 Task: In the  document projectdel.docx Share this file with 'softage.10@softage.net' Make a copy of the file 'without changing the auto name' Delete the  copy of the file
Action: Mouse moved to (500, 420)
Screenshot: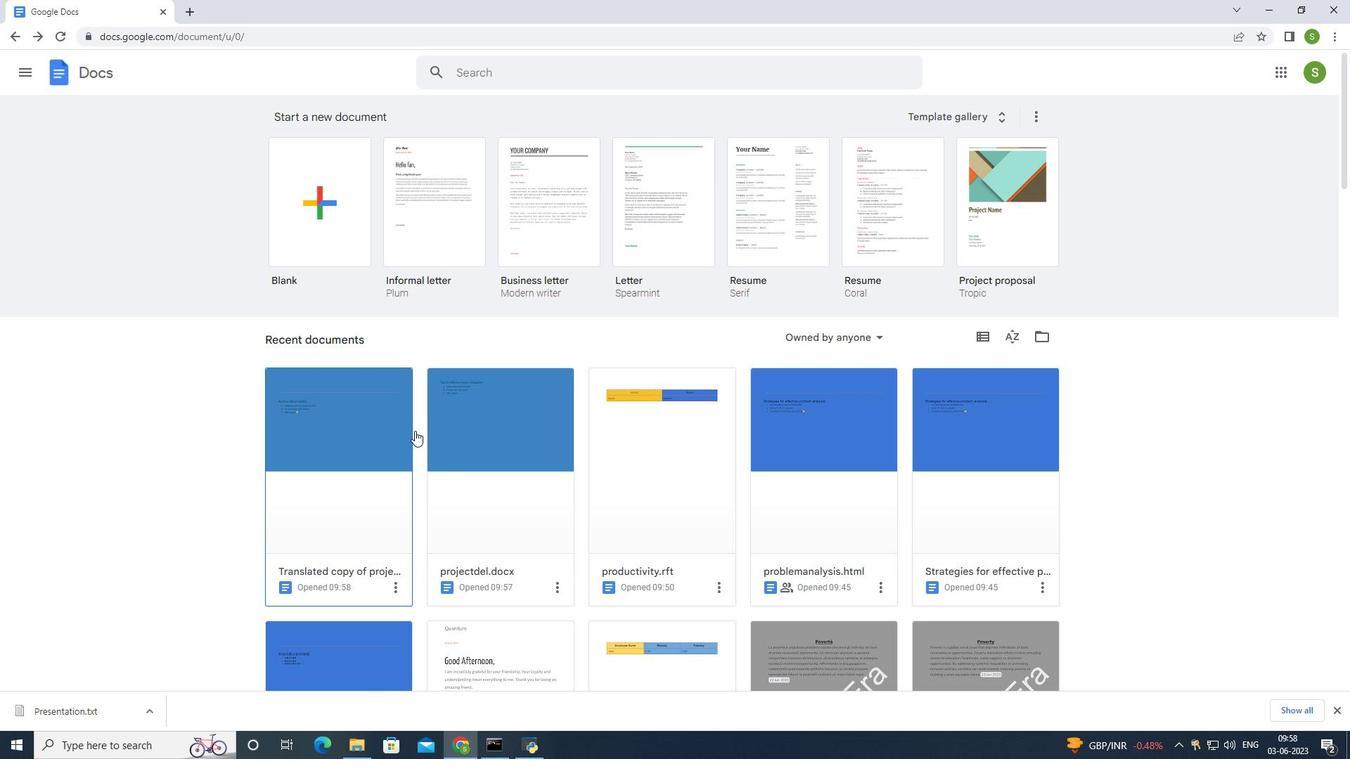 
Action: Mouse pressed left at (500, 420)
Screenshot: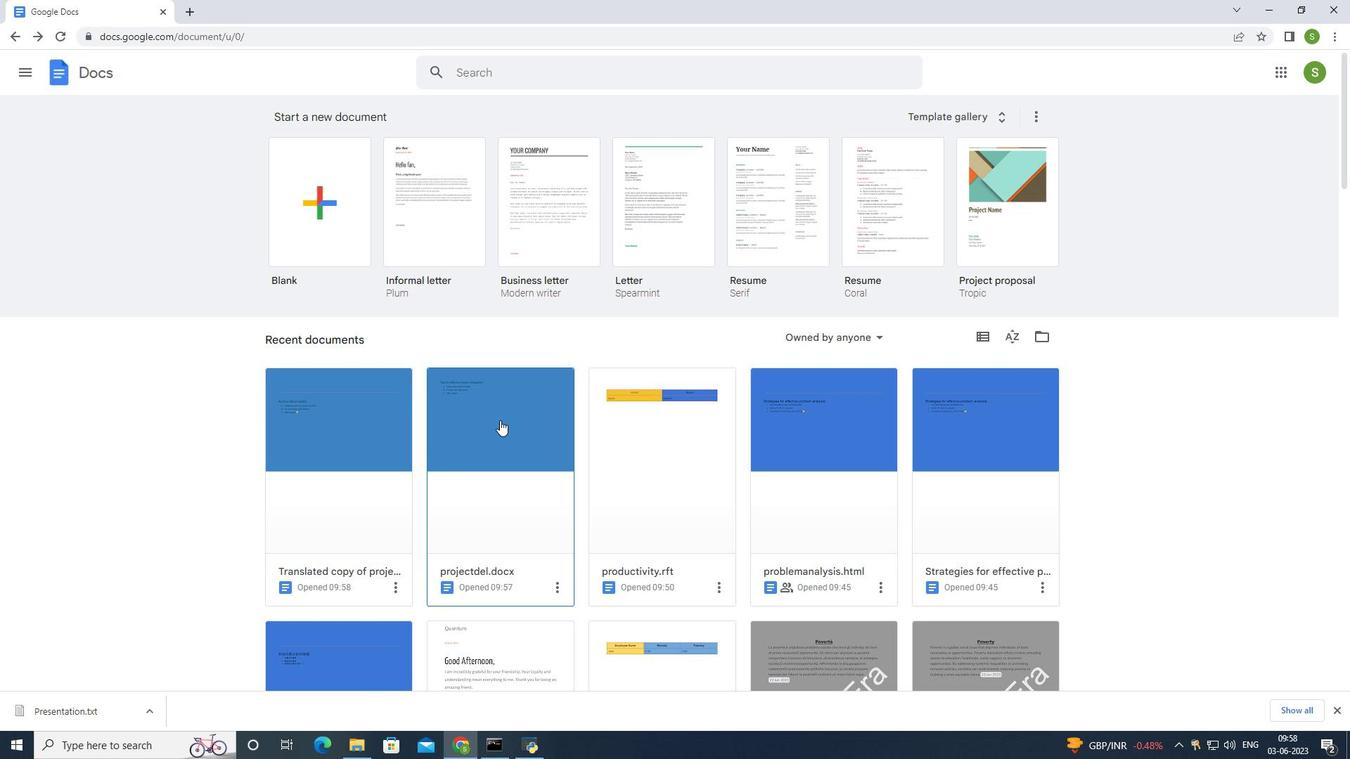 
Action: Mouse moved to (1249, 71)
Screenshot: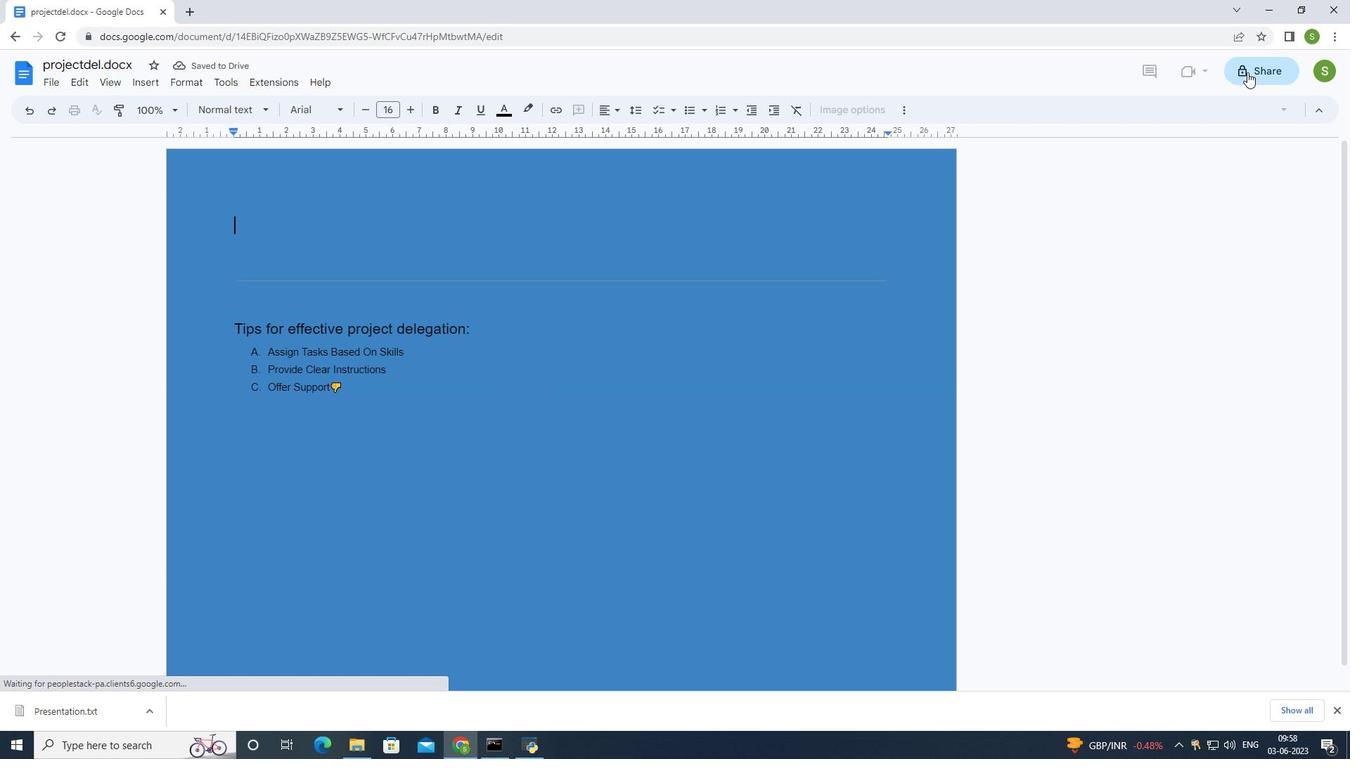 
Action: Mouse pressed left at (1249, 71)
Screenshot: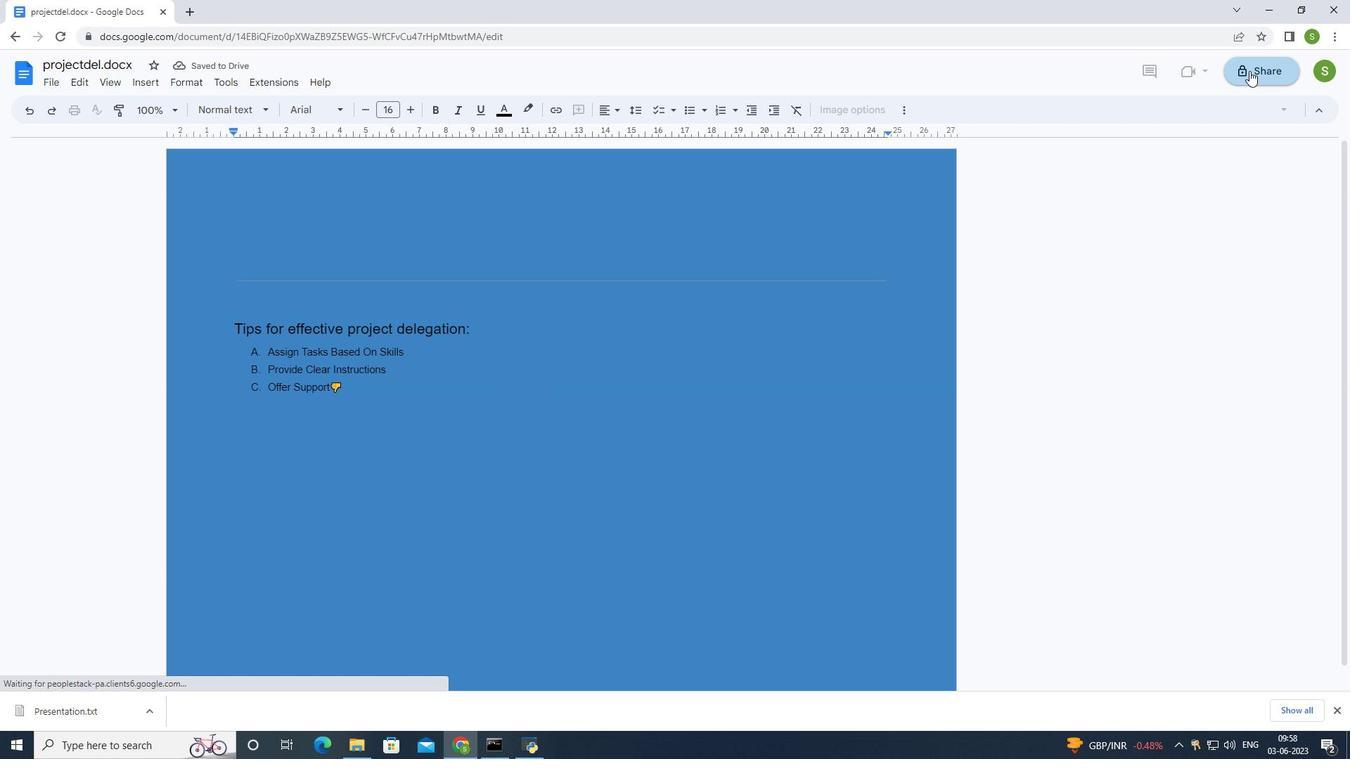 
Action: Mouse moved to (677, 289)
Screenshot: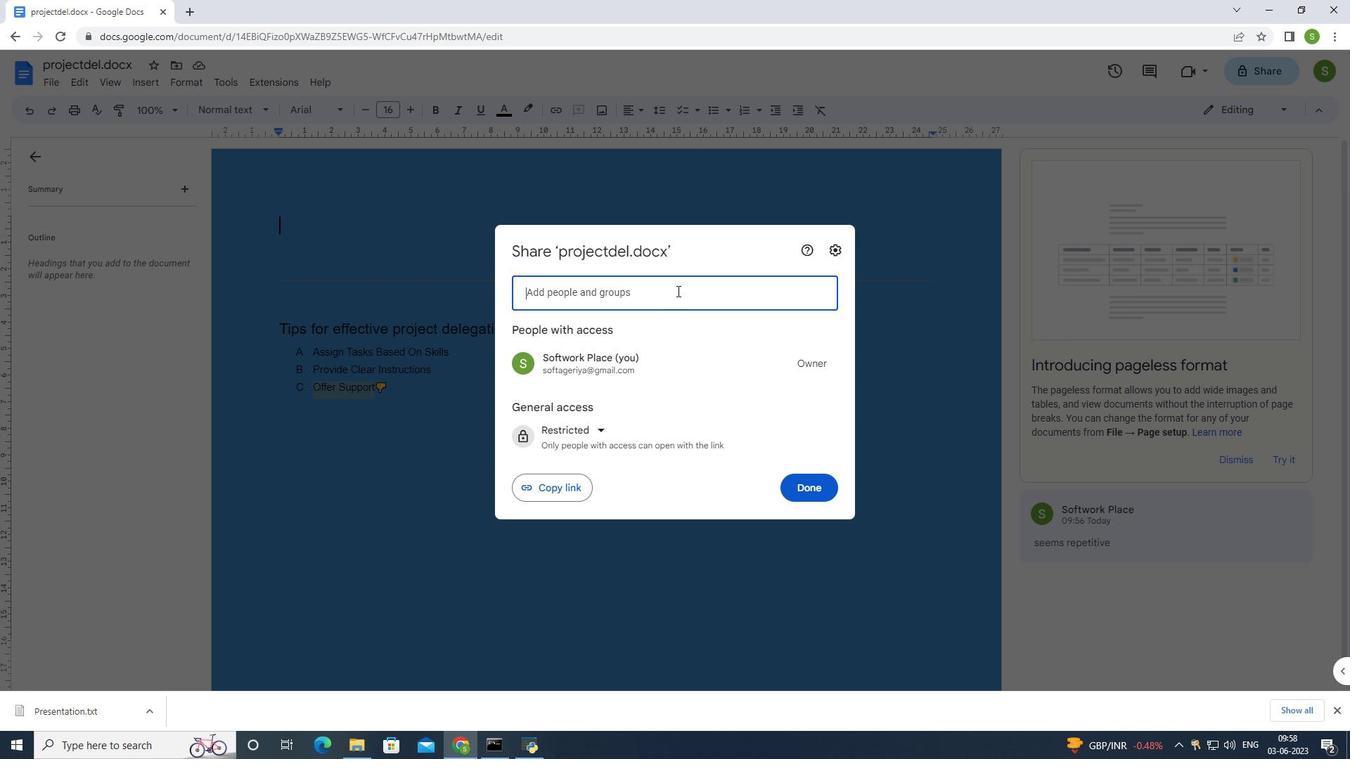 
Action: Mouse pressed left at (677, 289)
Screenshot: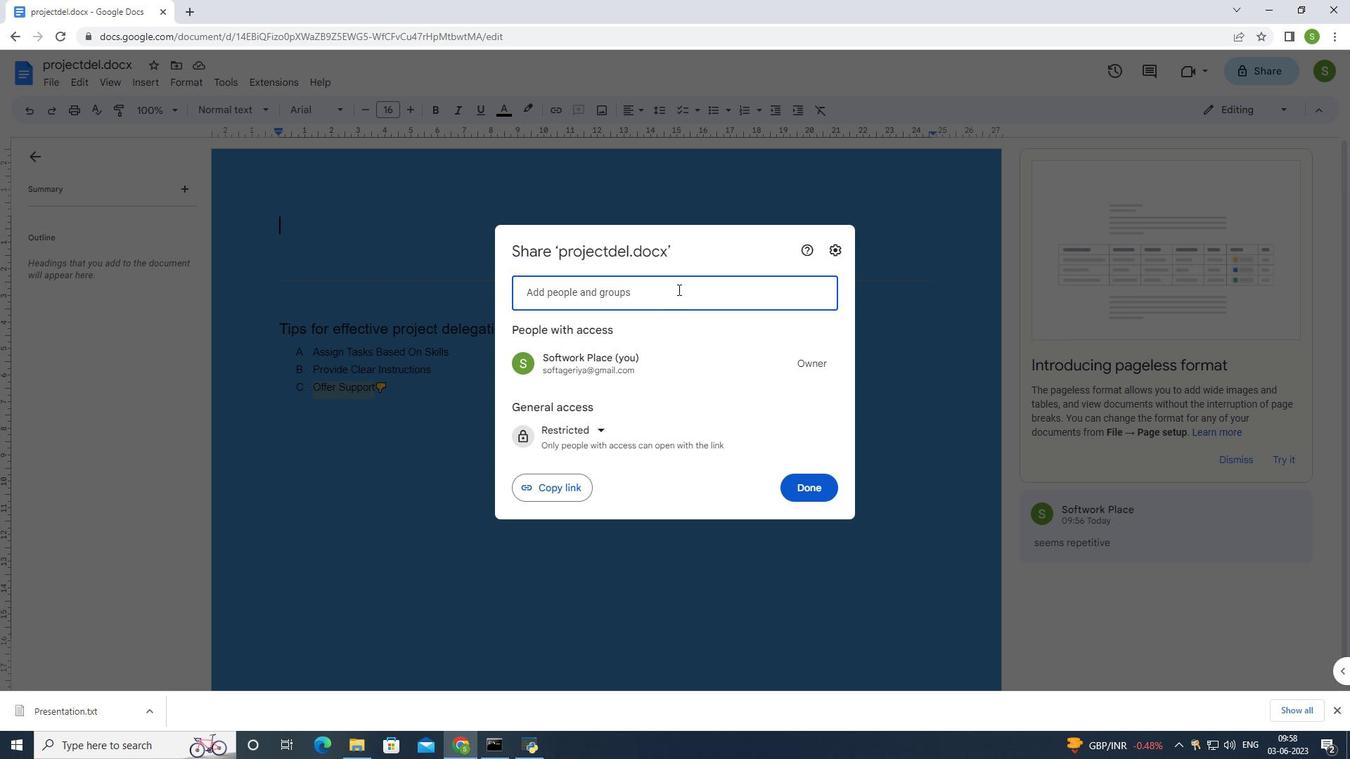 
Action: Mouse moved to (968, 297)
Screenshot: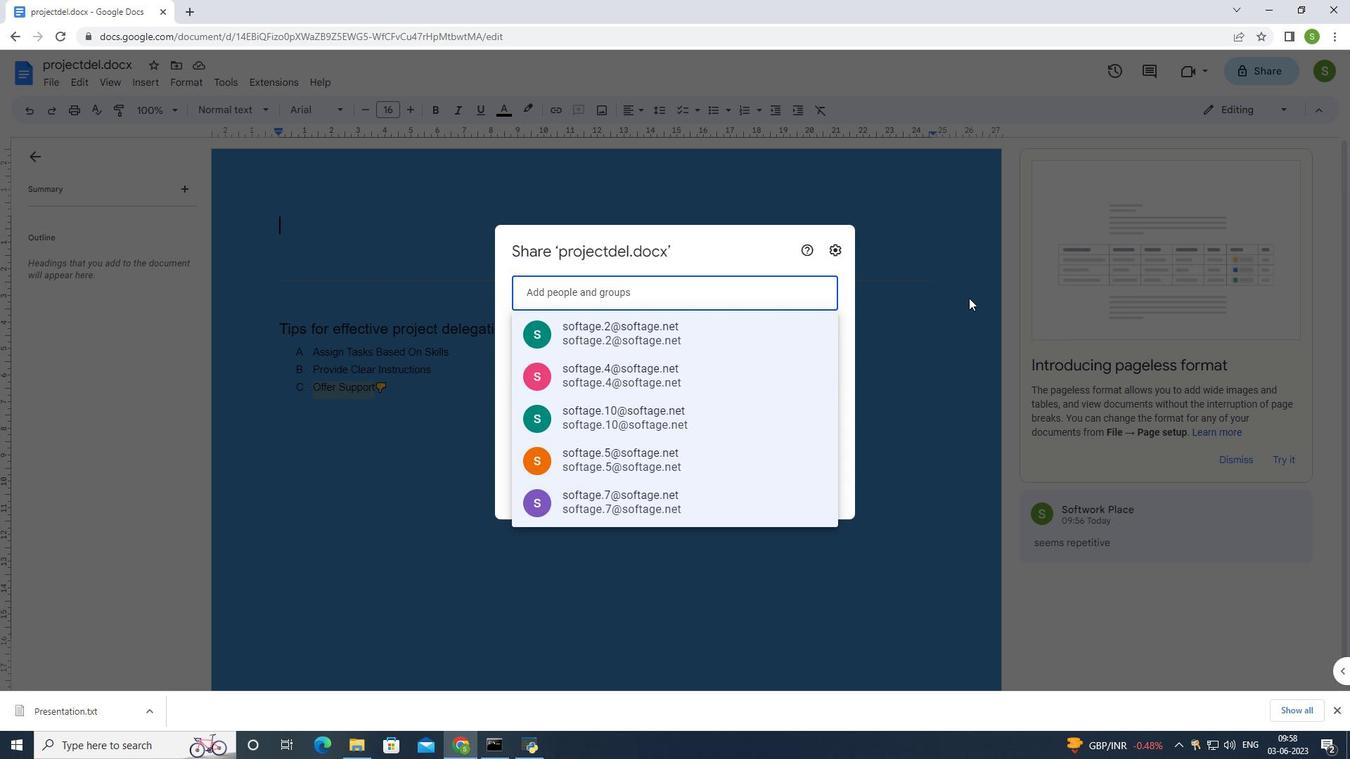 
Action: Key pressed softage.10<Key.shift>@softage.net
Screenshot: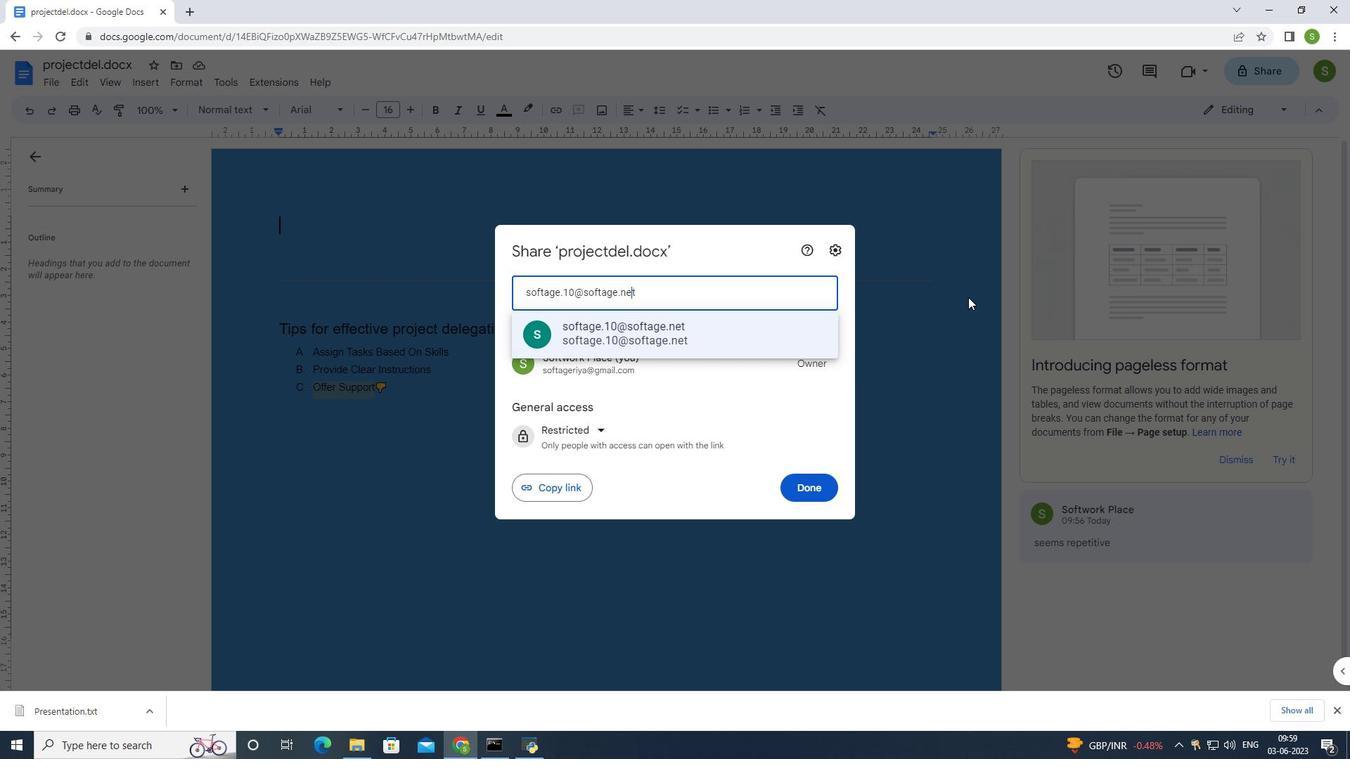 
Action: Mouse moved to (751, 345)
Screenshot: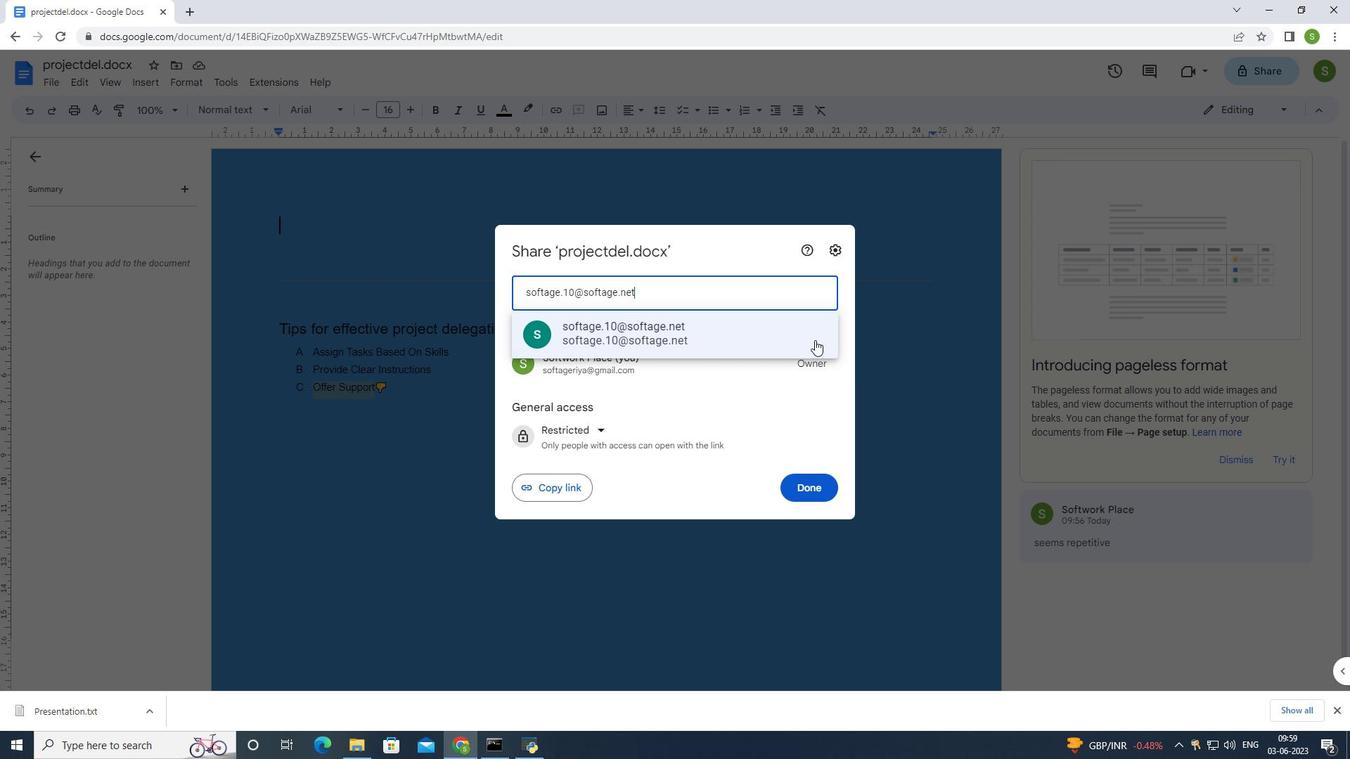 
Action: Mouse pressed left at (751, 345)
Screenshot: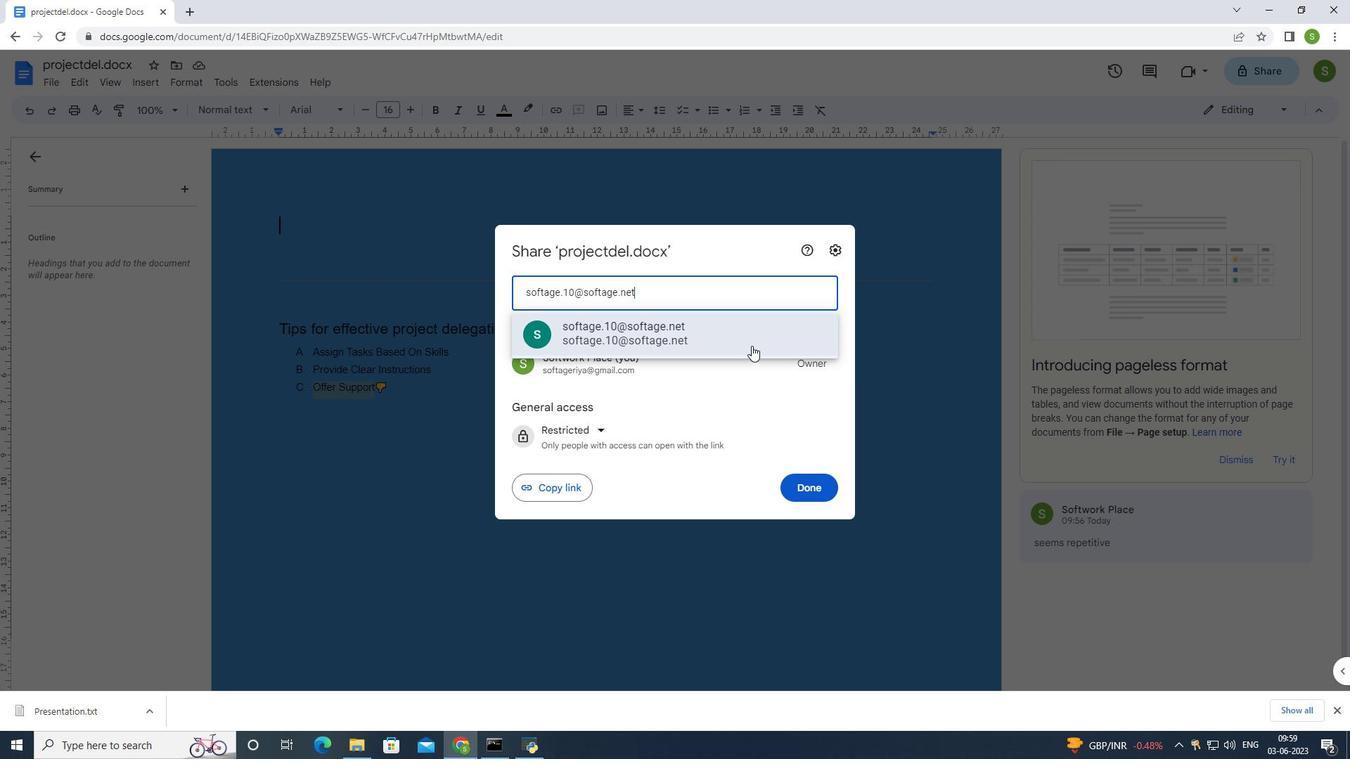 
Action: Mouse moved to (808, 477)
Screenshot: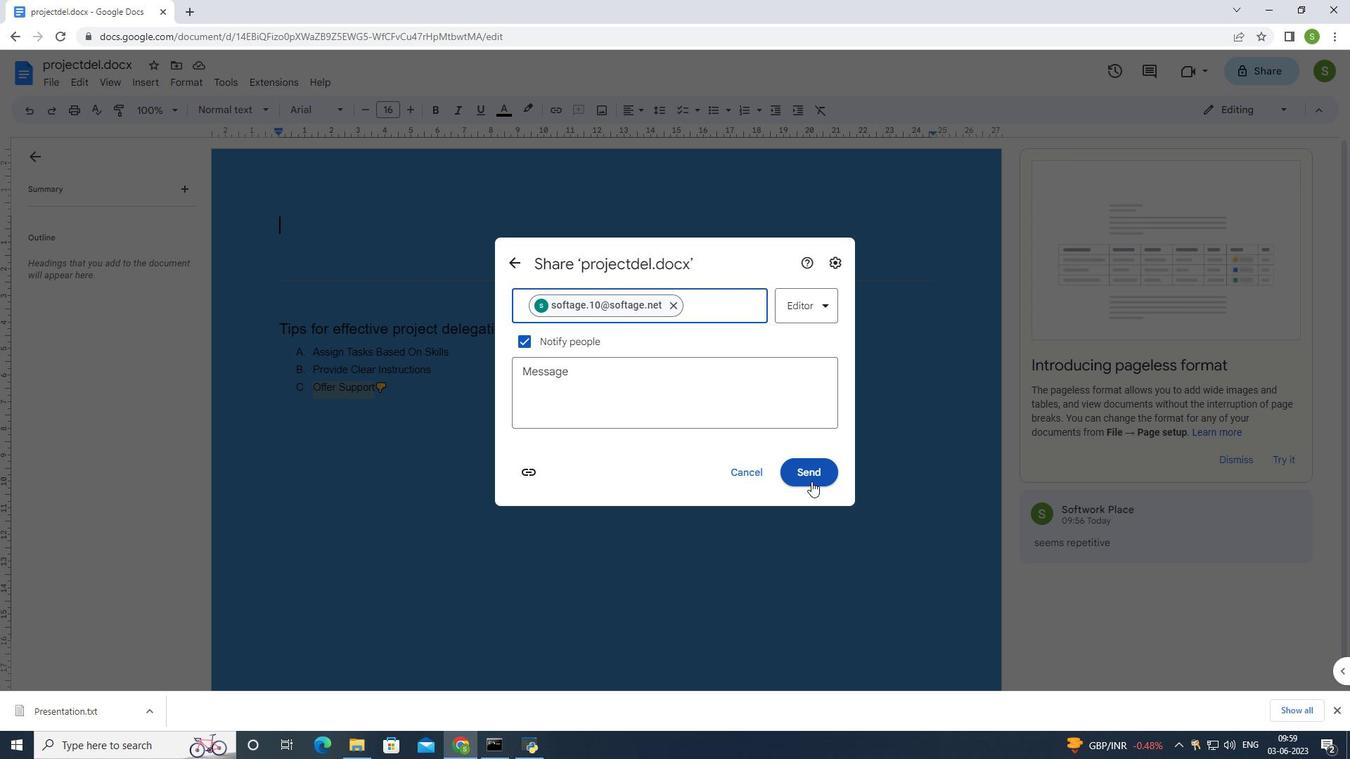 
Action: Mouse pressed left at (808, 477)
Screenshot: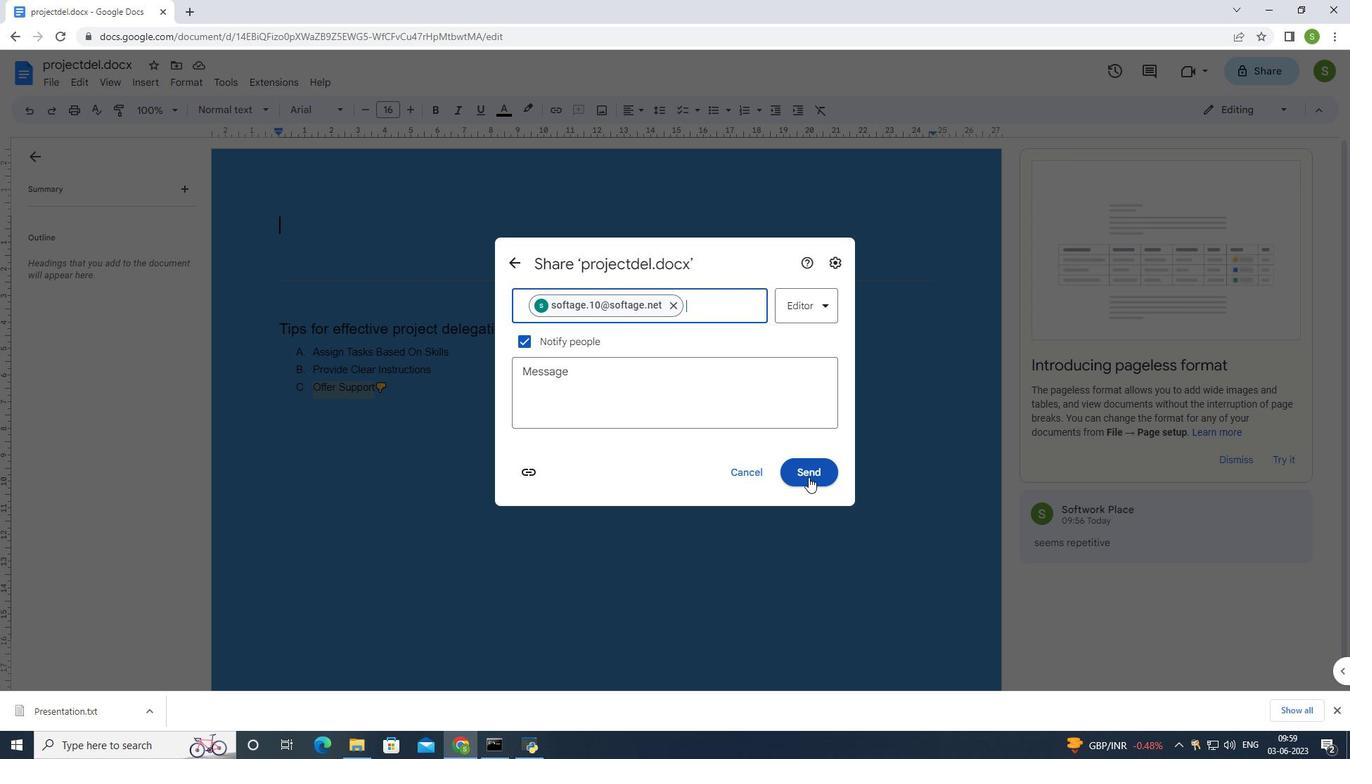
Action: Mouse moved to (52, 83)
Screenshot: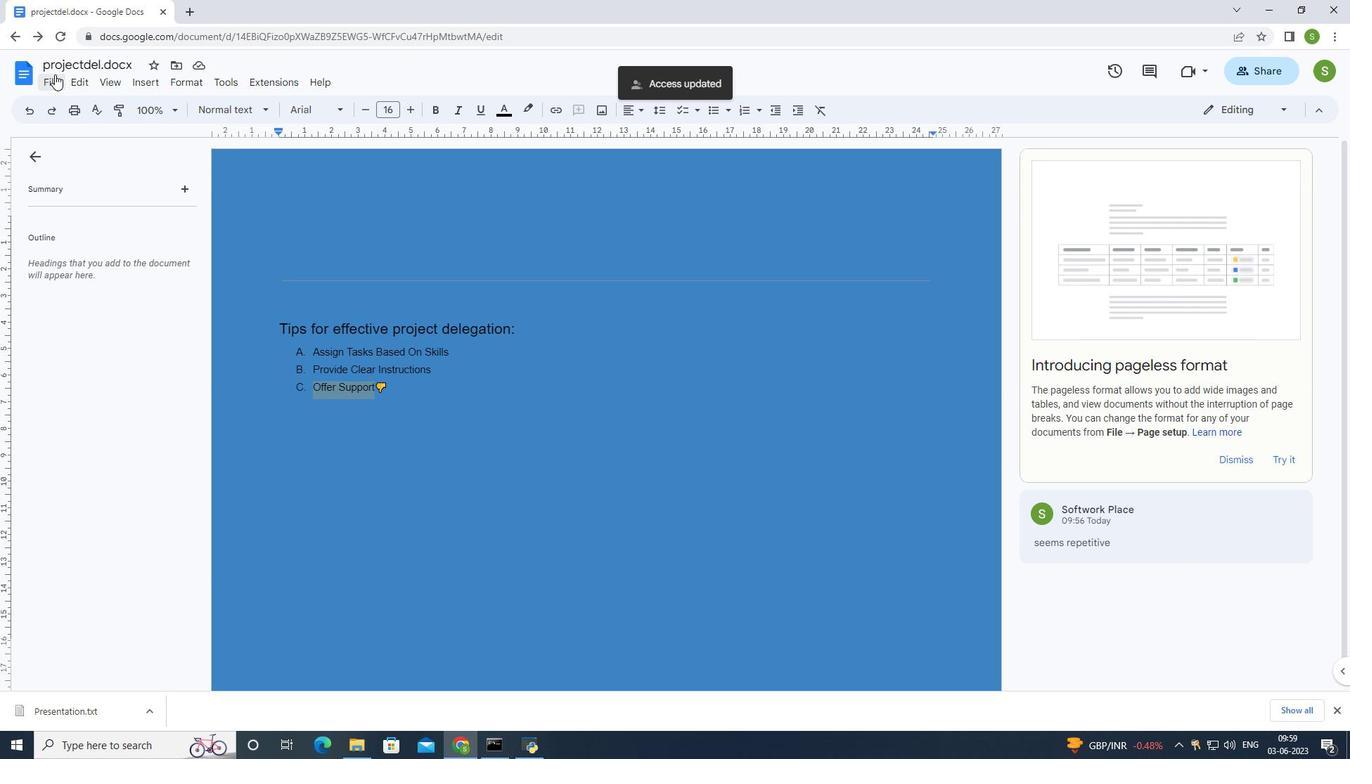 
Action: Mouse pressed left at (52, 83)
Screenshot: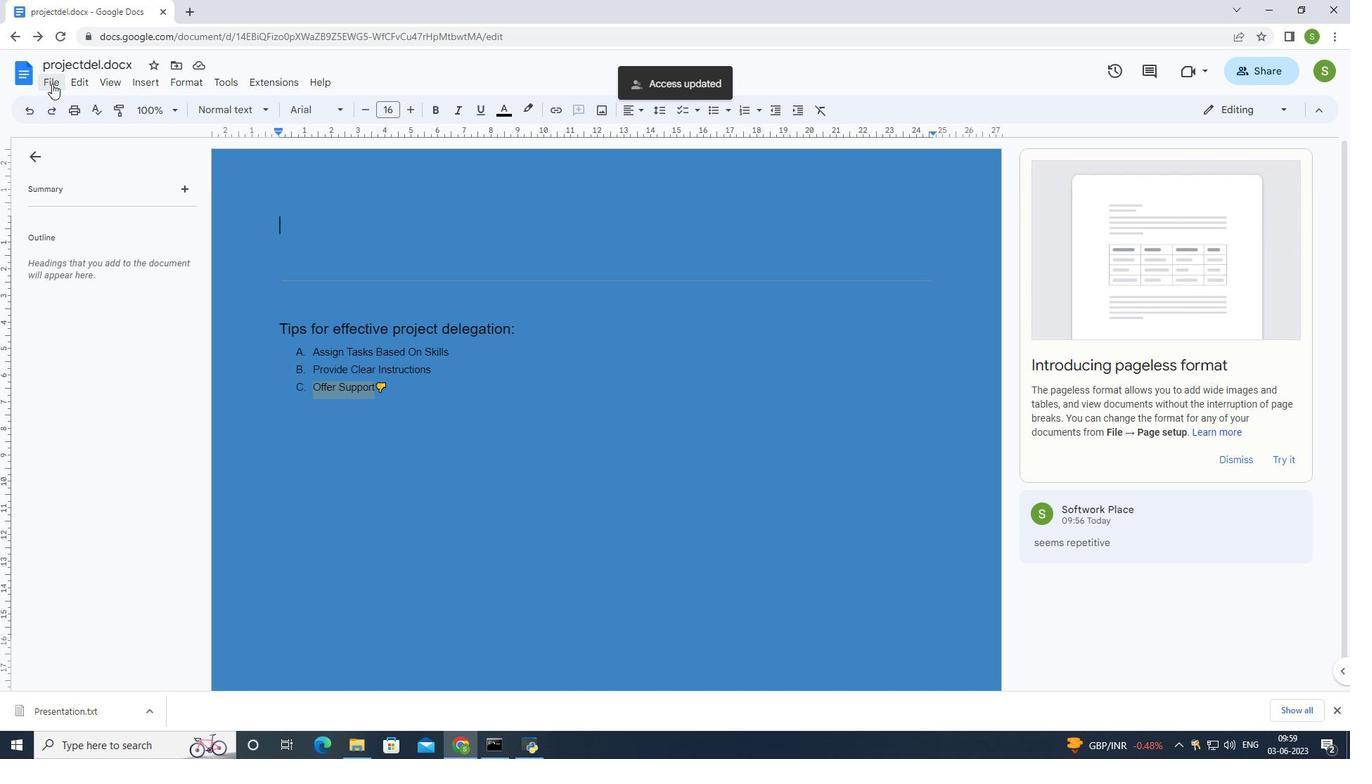 
Action: Mouse moved to (68, 146)
Screenshot: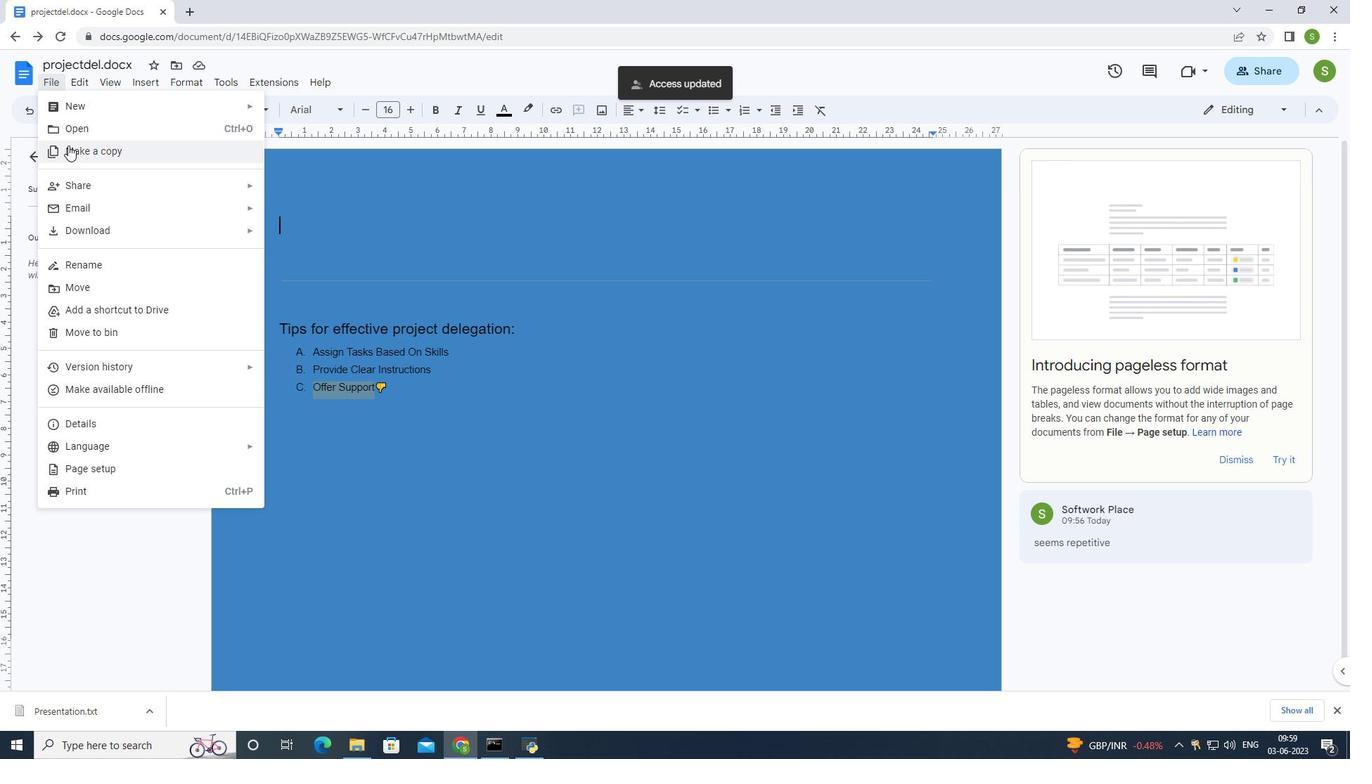 
Action: Mouse pressed left at (68, 146)
Screenshot: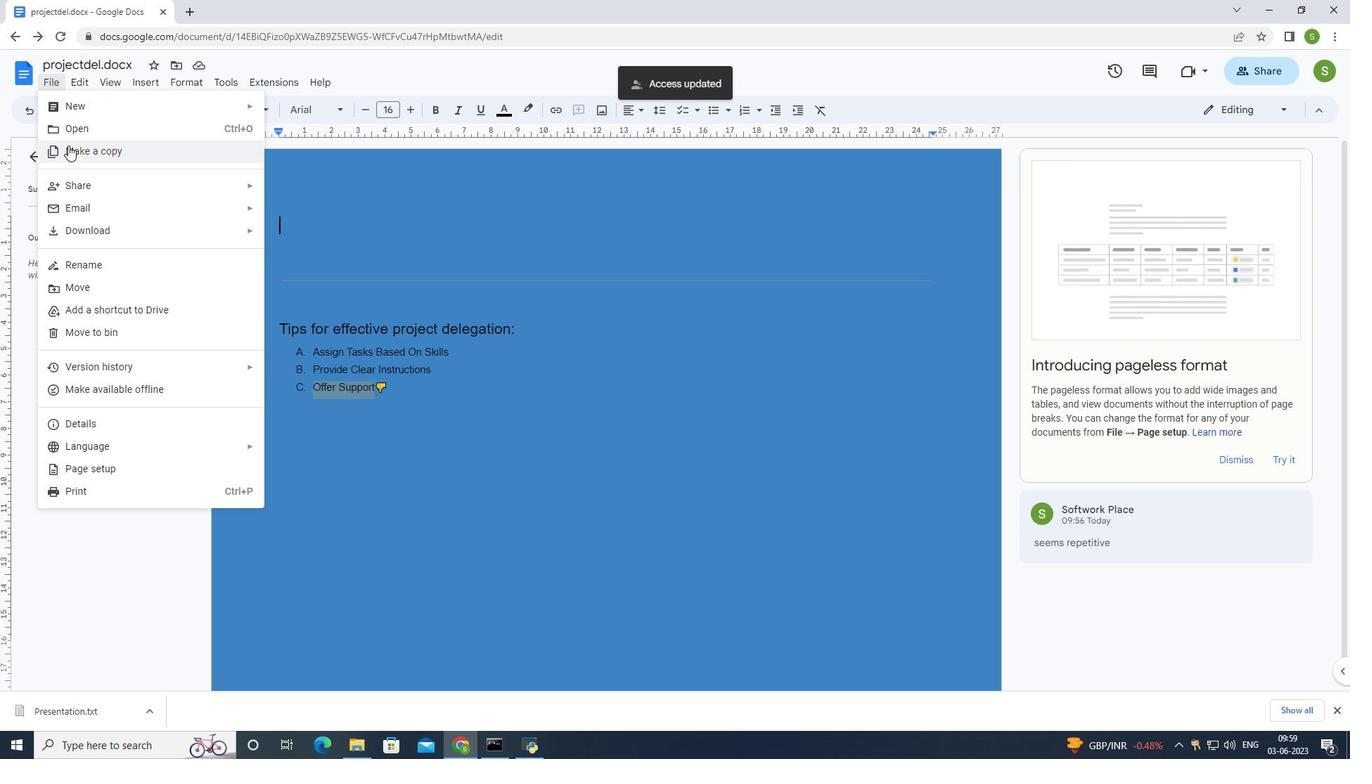 
Action: Mouse moved to (720, 481)
Screenshot: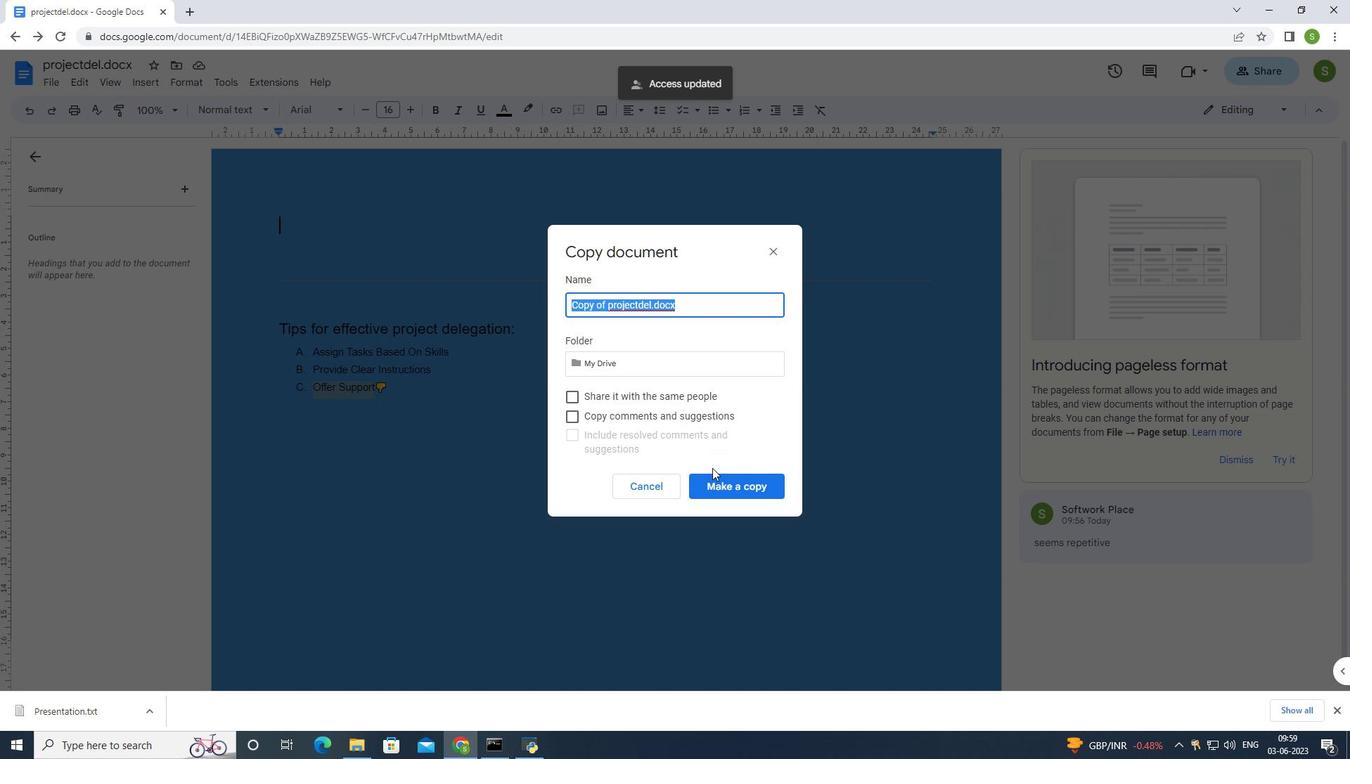 
Action: Mouse pressed left at (720, 481)
Screenshot: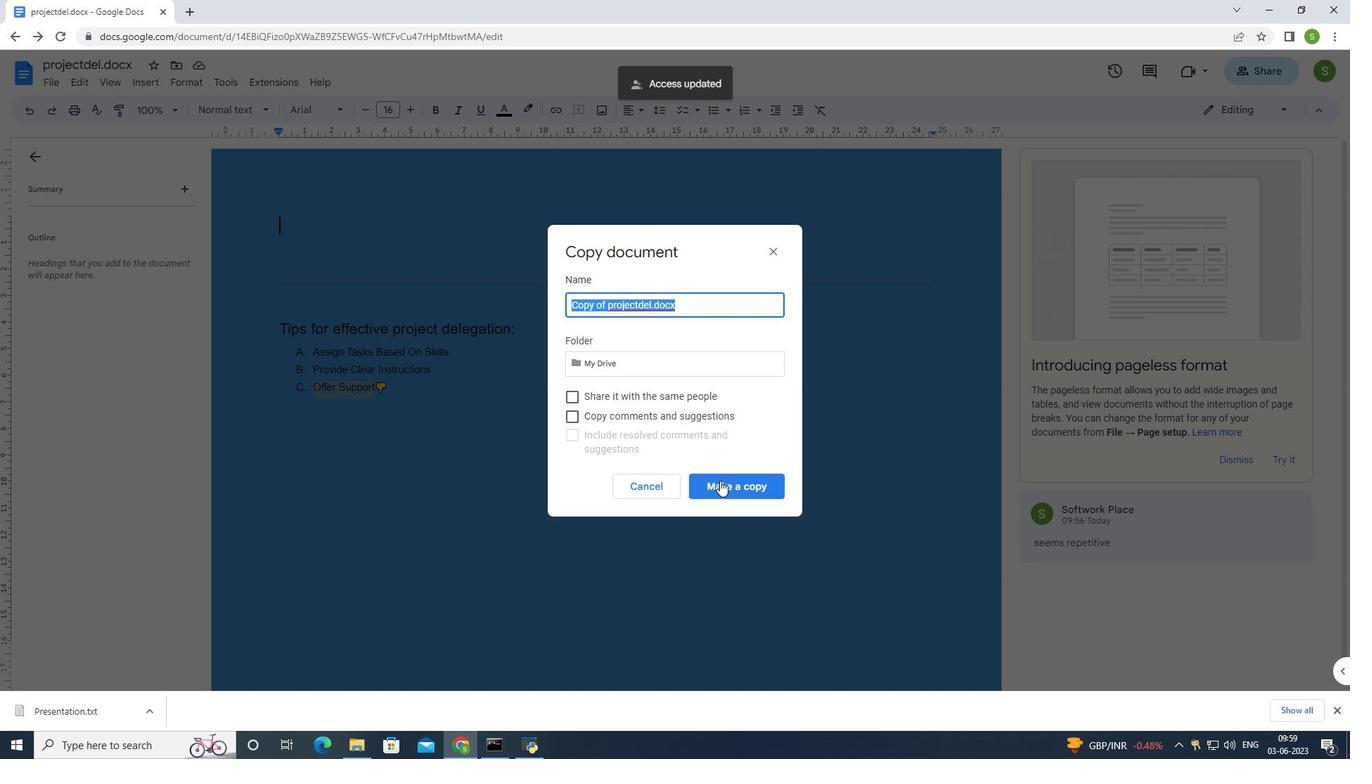 
Action: Mouse moved to (532, 264)
Screenshot: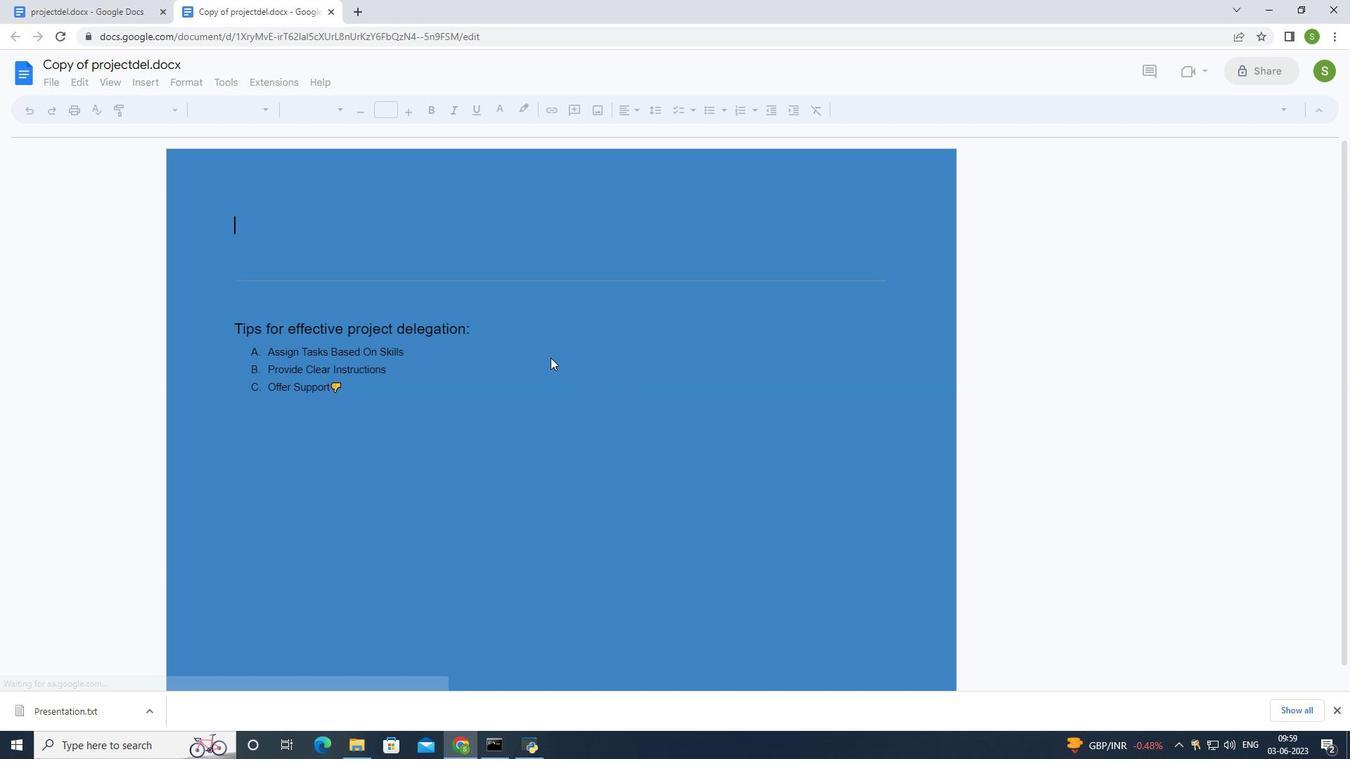 
Action: Mouse pressed right at (532, 264)
Screenshot: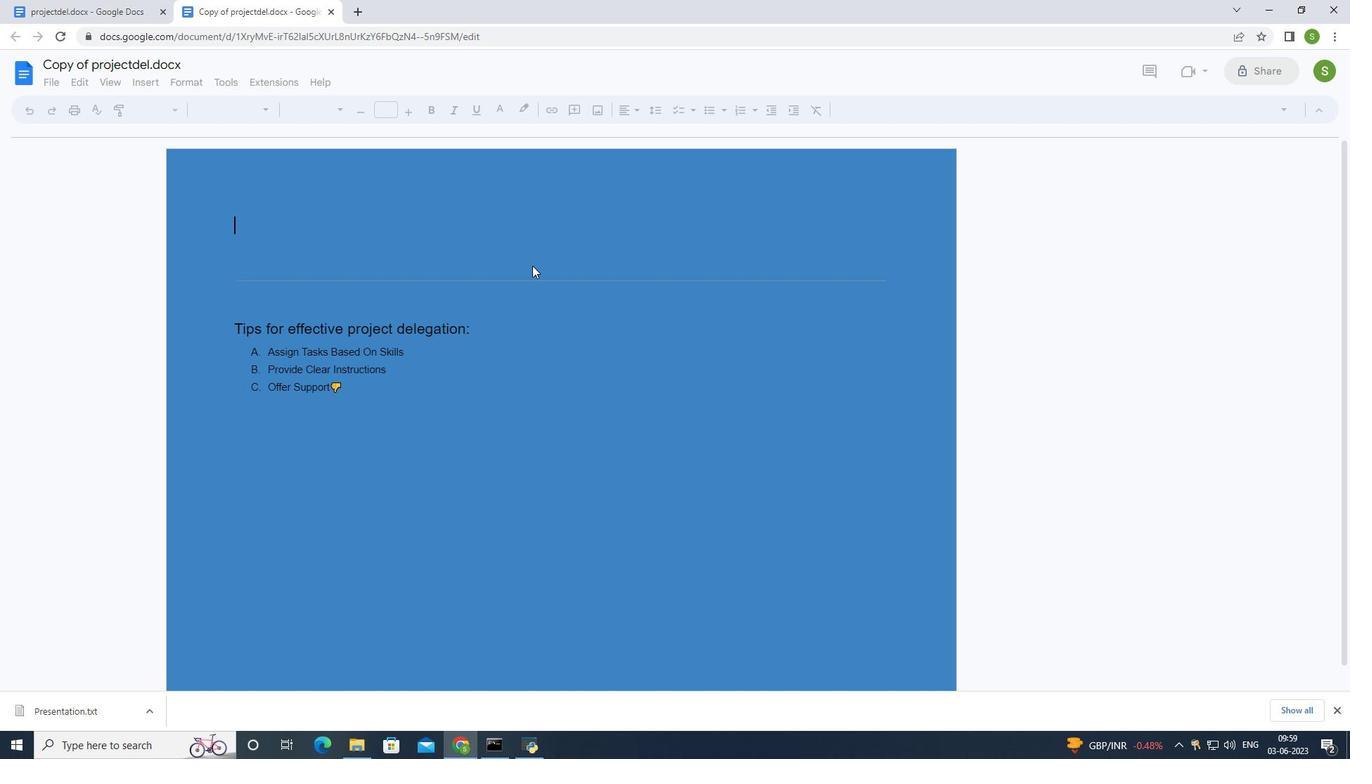 
Action: Mouse moved to (152, 58)
Screenshot: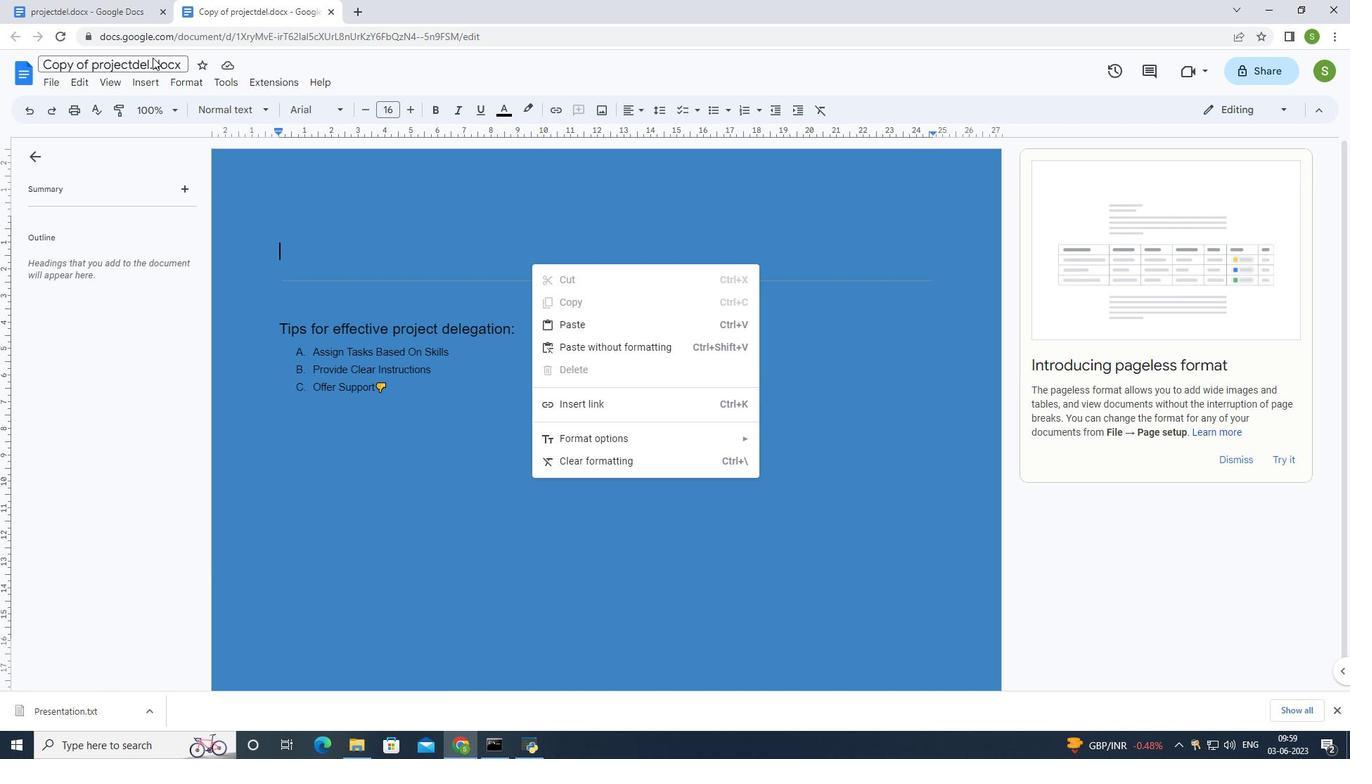 
Action: Mouse pressed right at (152, 58)
Screenshot: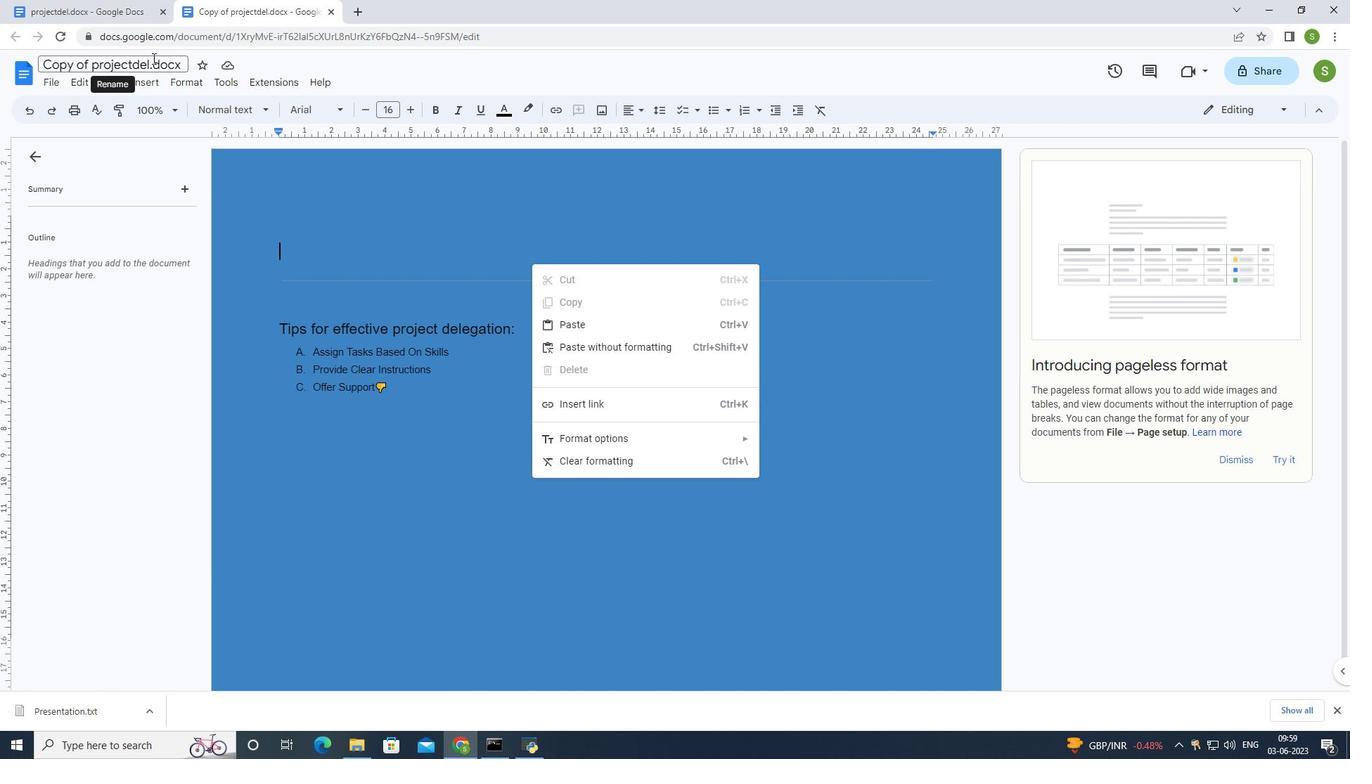 
Action: Mouse moved to (367, 219)
Screenshot: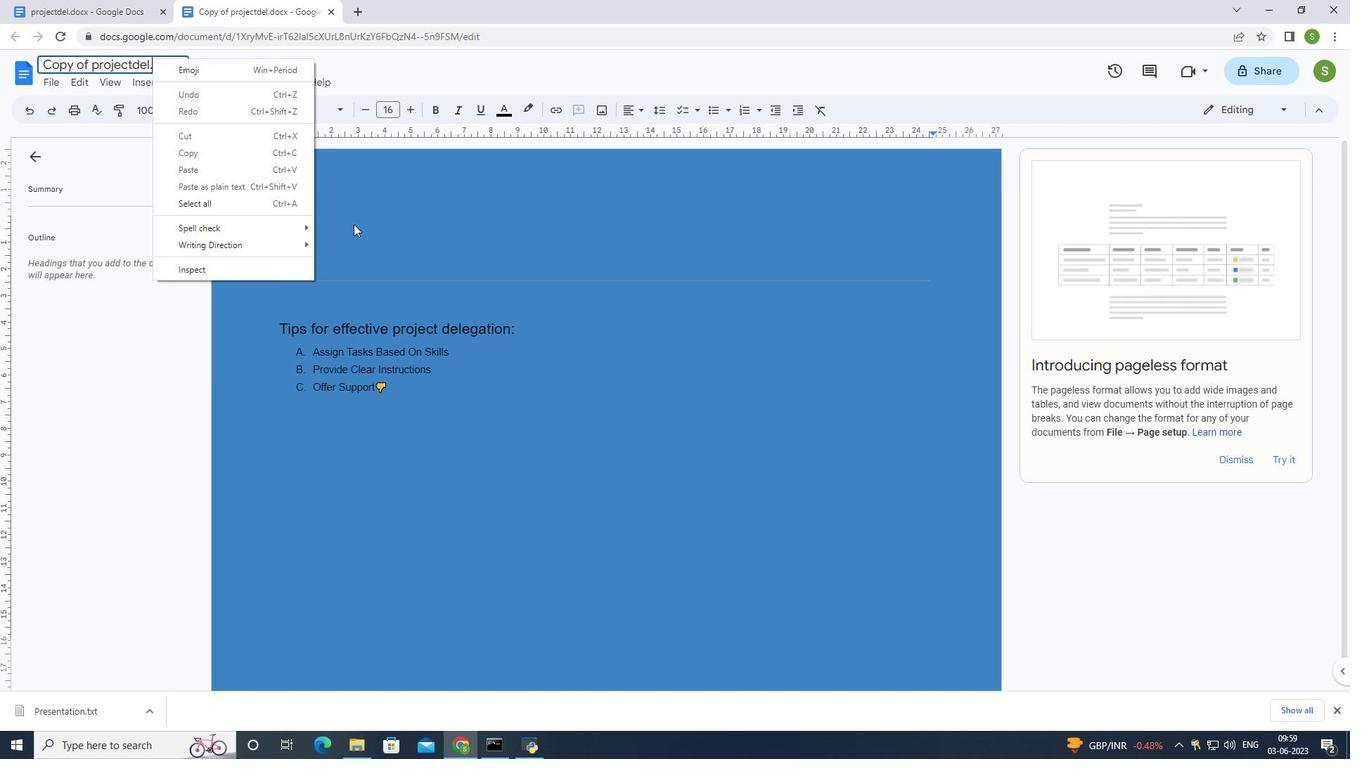 
Action: Mouse pressed left at (367, 219)
Screenshot: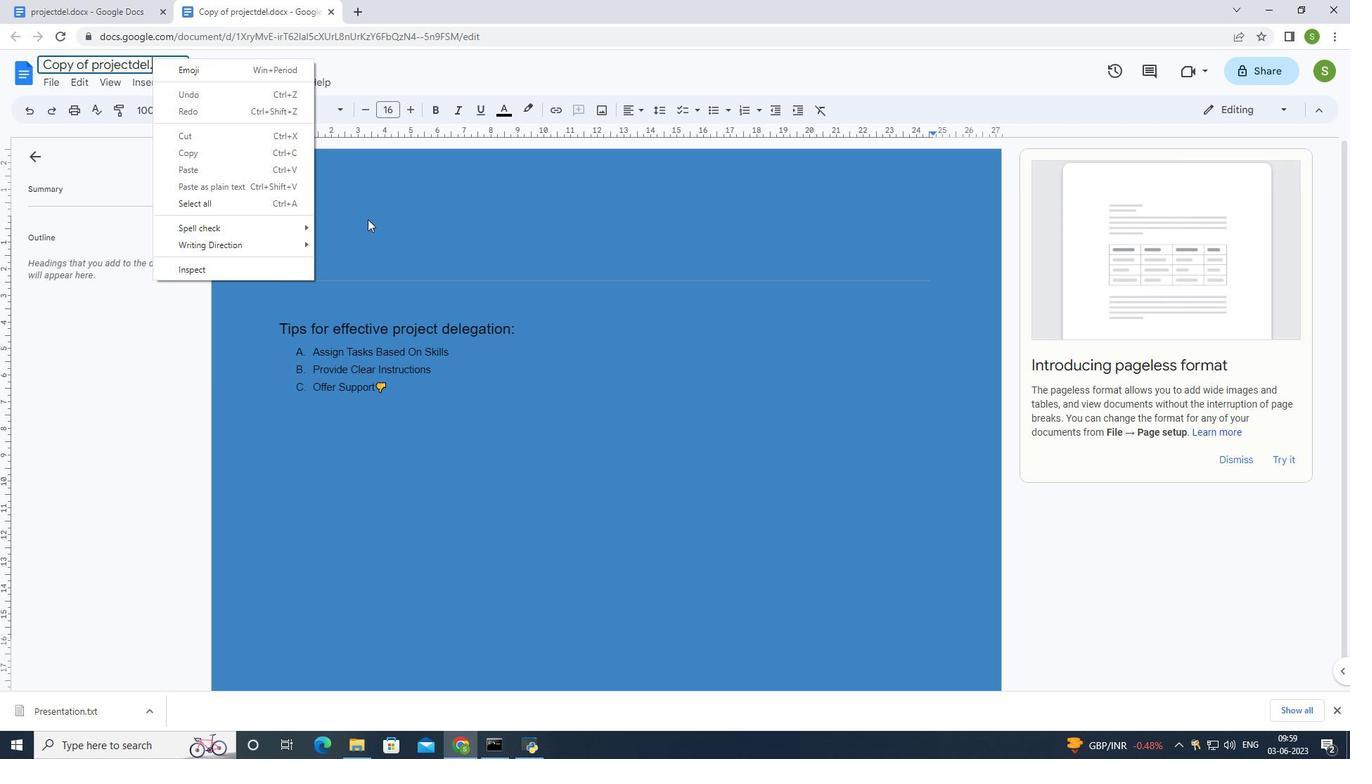 
Action: Mouse moved to (180, 66)
Screenshot: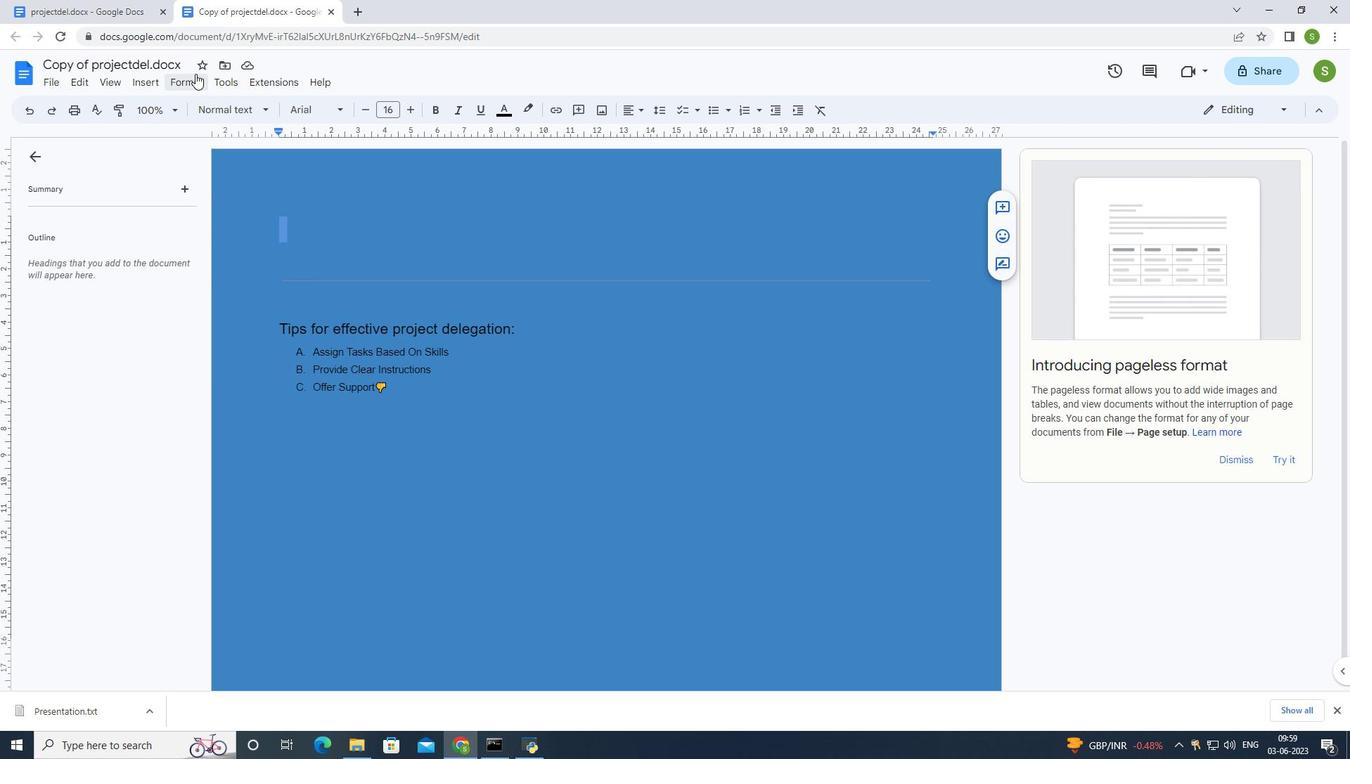 
Action: Mouse pressed left at (180, 66)
Screenshot: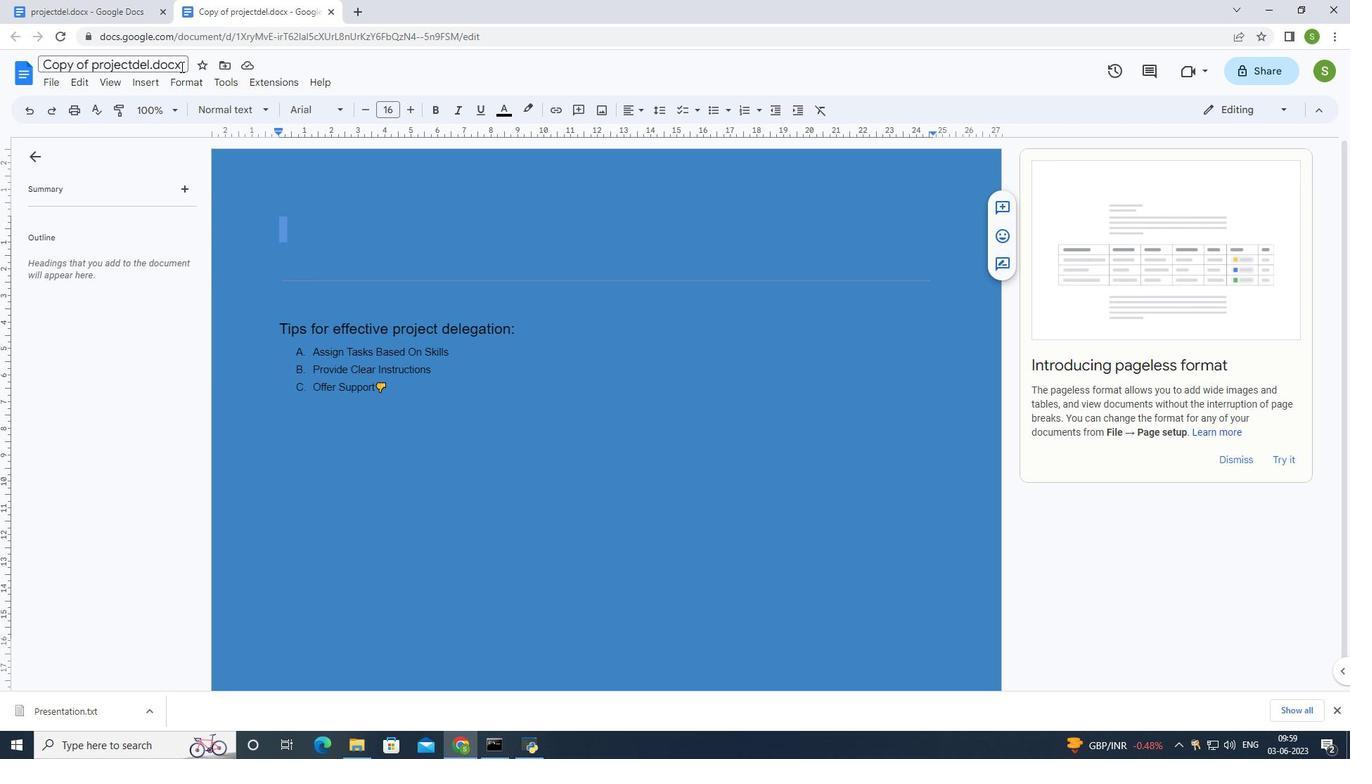 
Action: Mouse moved to (267, 96)
Screenshot: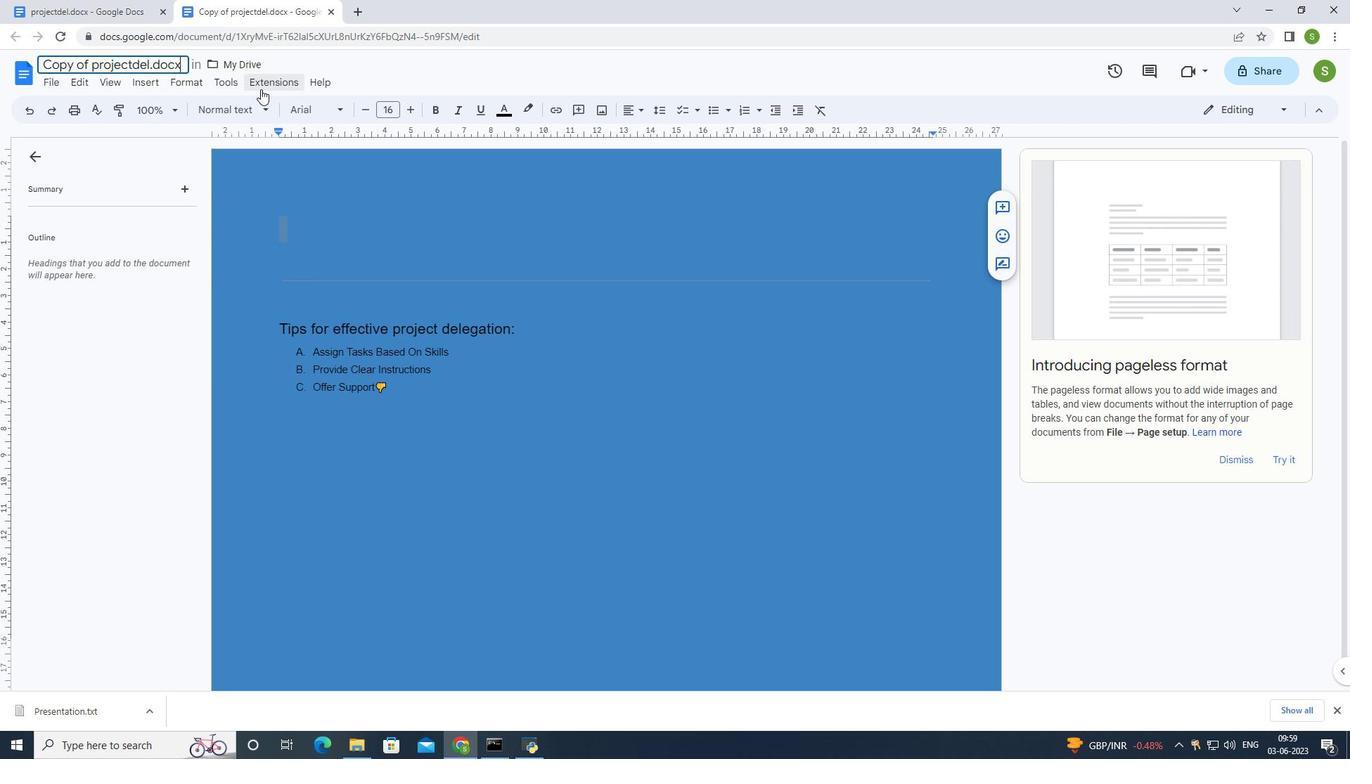 
Action: Key pressed <Key.backspace>
Screenshot: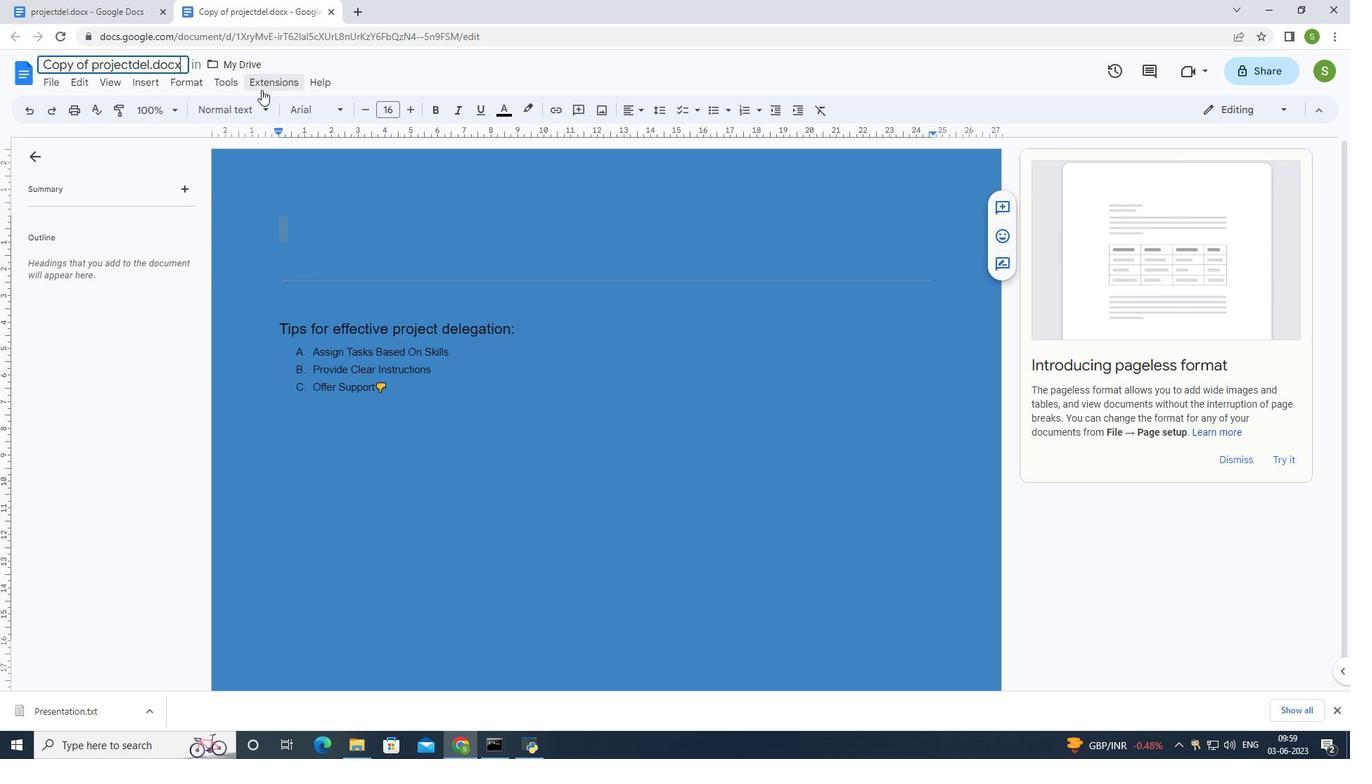 
Action: Mouse moved to (272, 96)
Screenshot: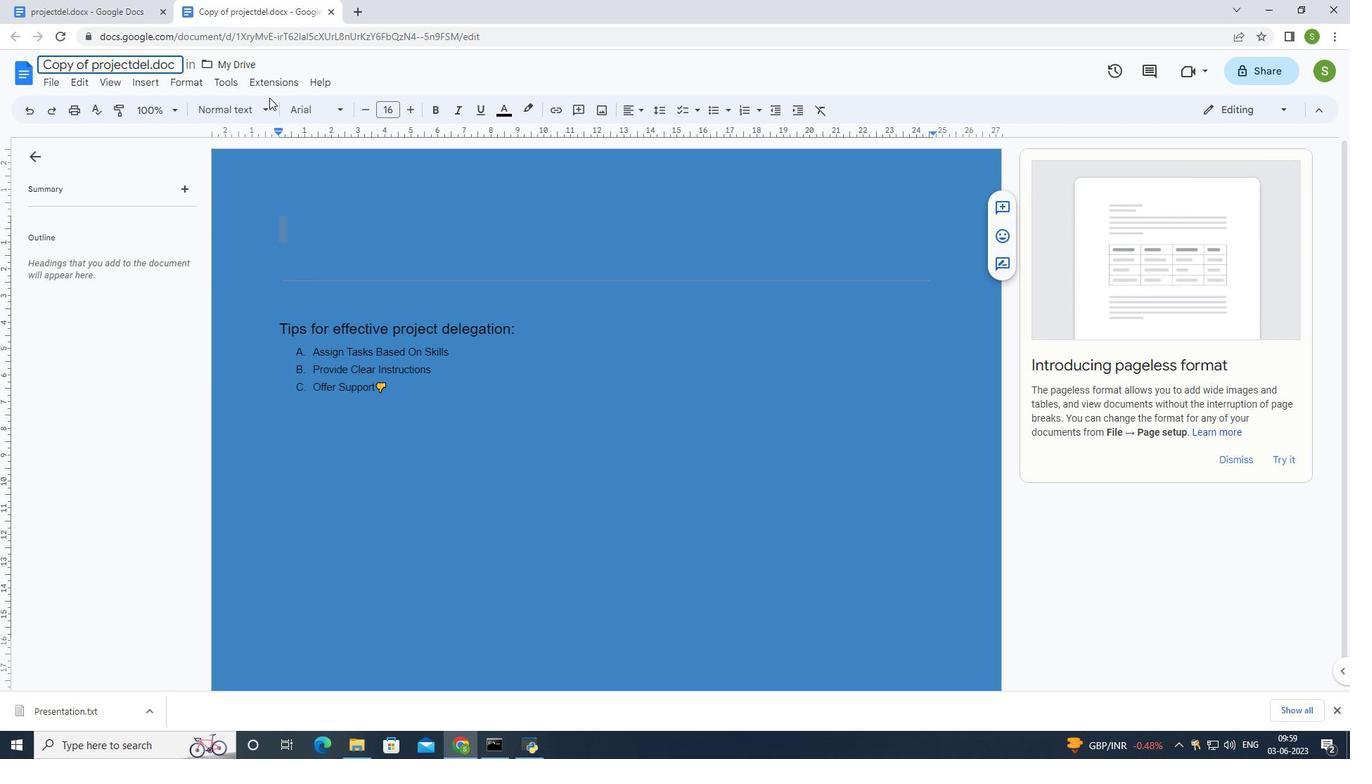 
Action: Key pressed <Key.backspace>
Screenshot: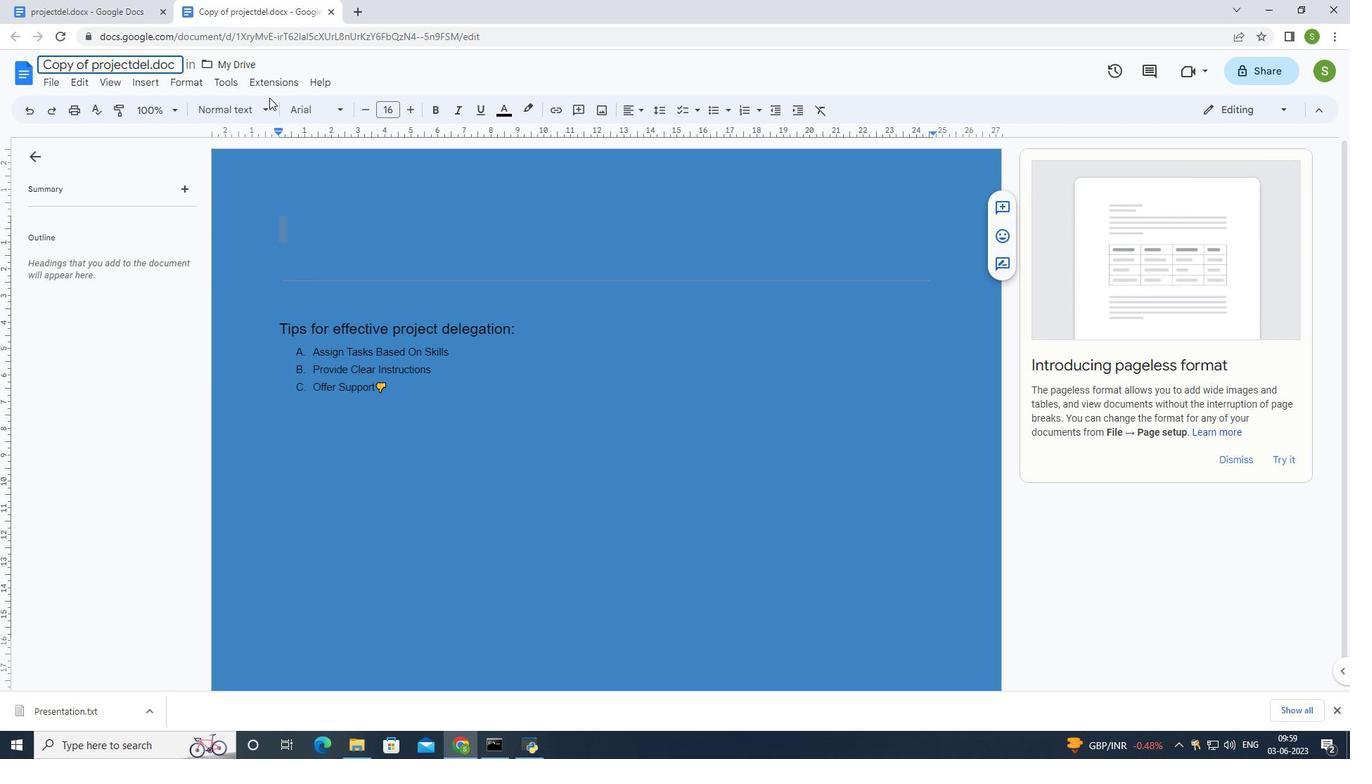 
Action: Mouse moved to (273, 96)
Screenshot: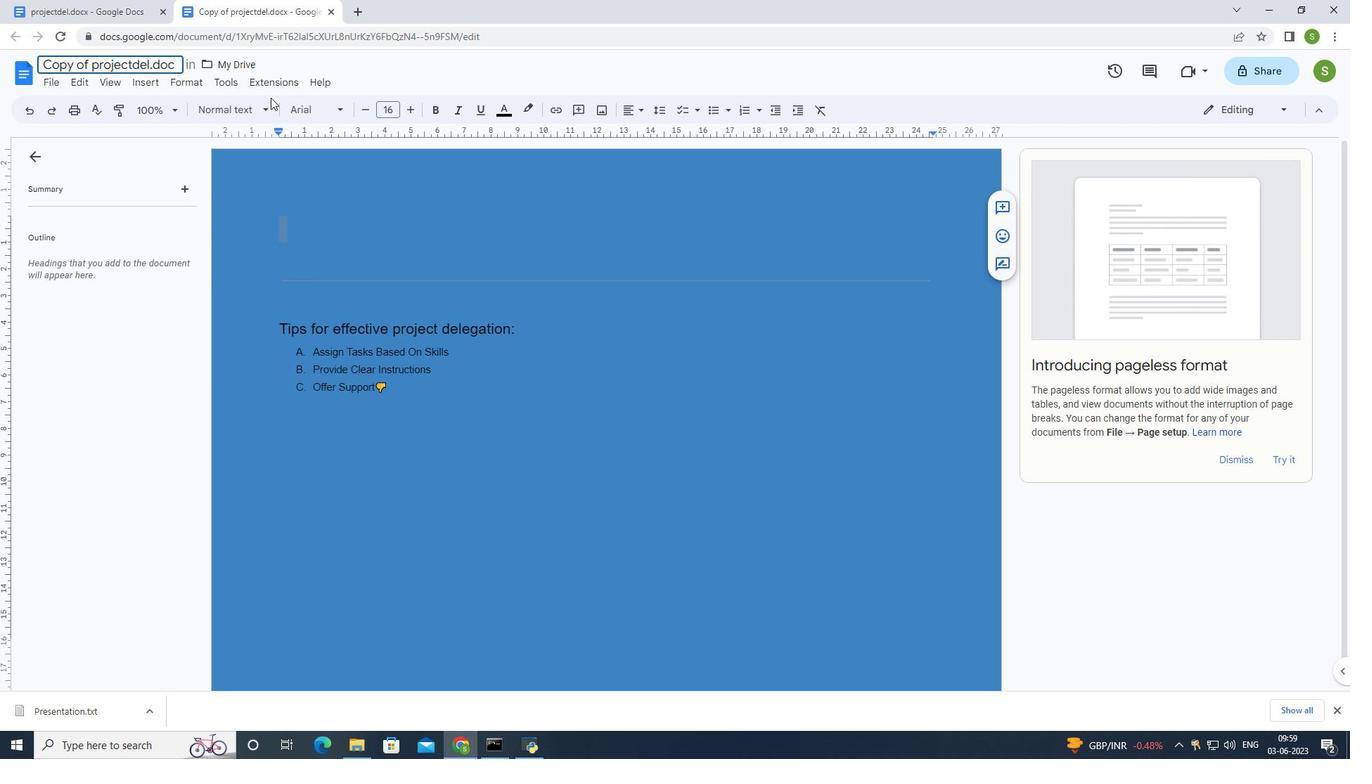 
Action: Key pressed <Key.backspace><Key.backspace><Key.backspace><Key.backspace><Key.backspace><Key.backspace><Key.backspace><Key.backspace><Key.backspace><Key.backspace><Key.backspace><Key.backspace><Key.backspace><Key.backspace><Key.backspace><Key.backspace><Key.backspace><Key.backspace><Key.backspace><Key.backspace><Key.backspace><Key.backspace><Key.backspace><Key.backspace><Key.backspace><Key.backspace><Key.backspace><Key.backspace><Key.backspace><Key.backspace>
Screenshot: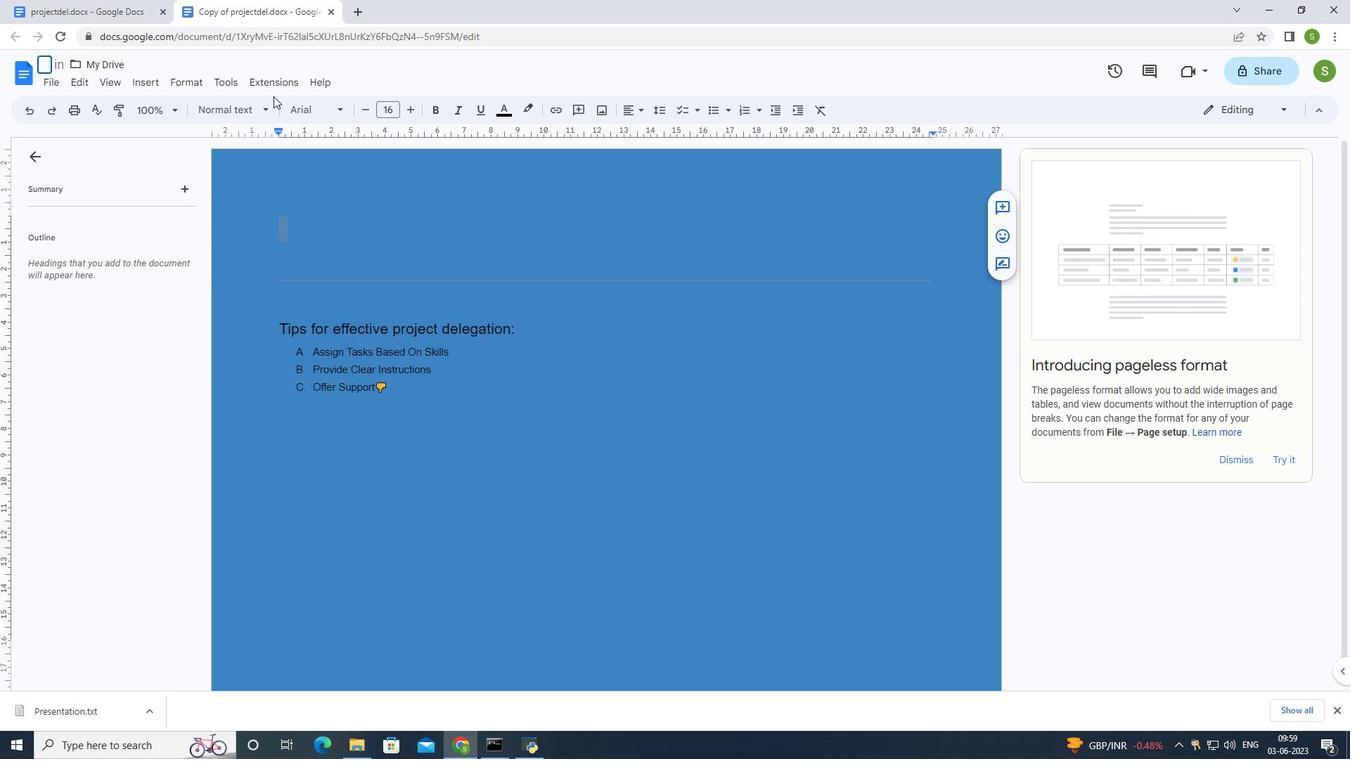 
Action: Mouse moved to (317, 121)
Screenshot: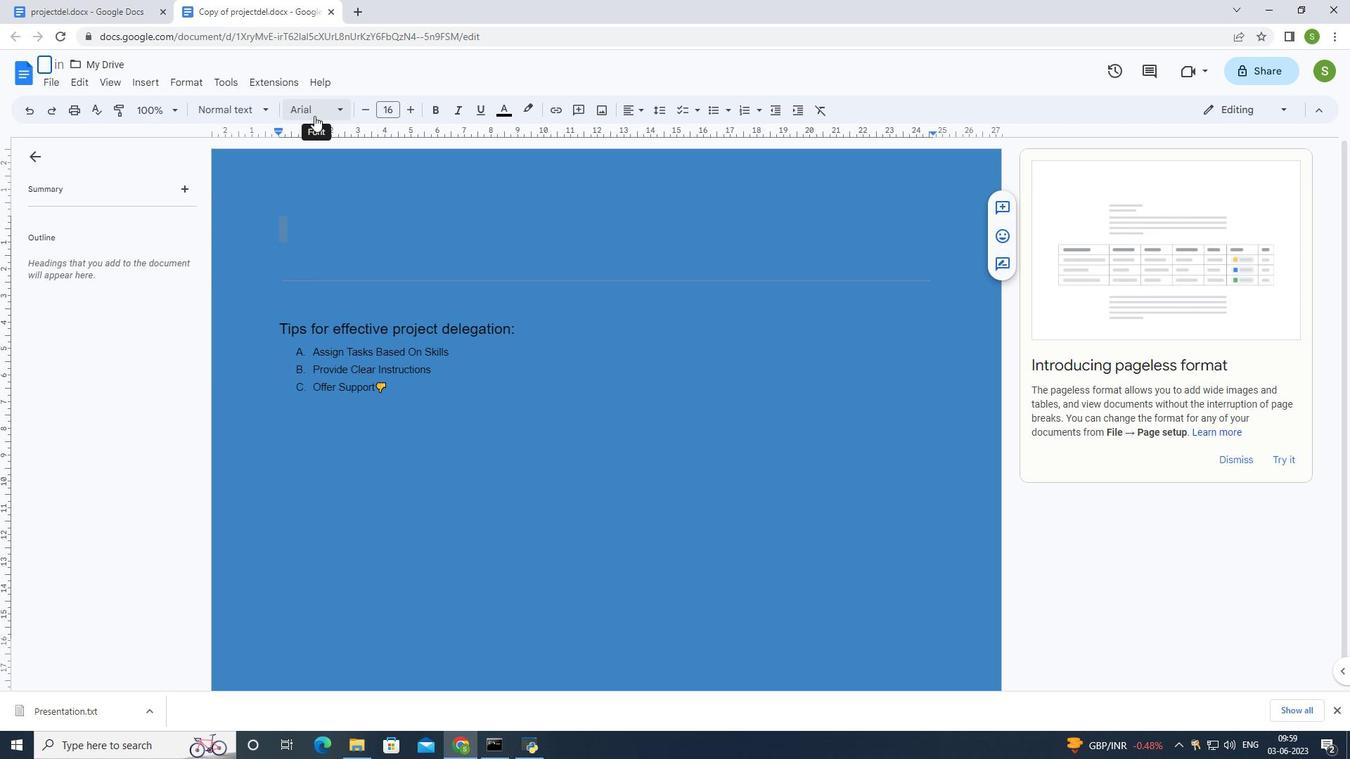 
